 Task: Add Tillamook Extra Sharp Cheddar Cheese to the cart.
Action: Mouse moved to (51, 263)
Screenshot: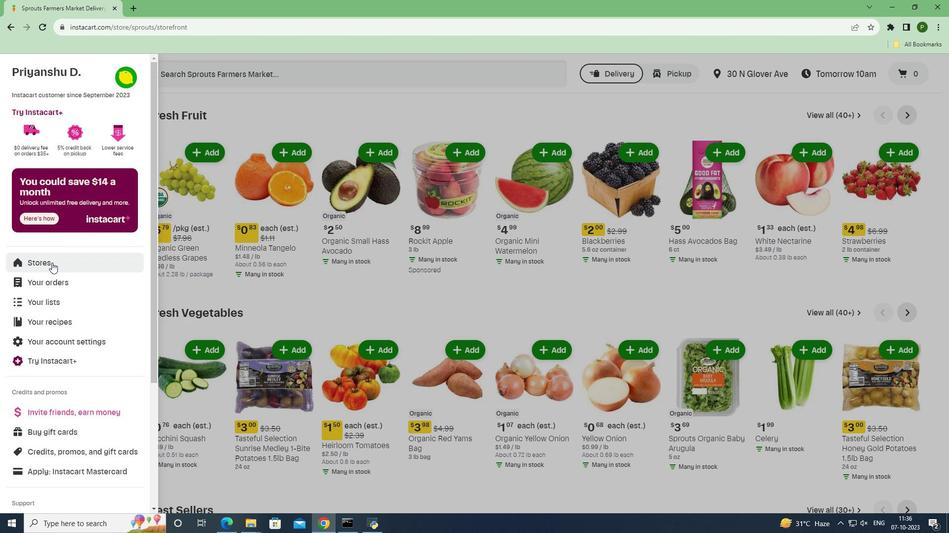 
Action: Mouse pressed left at (51, 263)
Screenshot: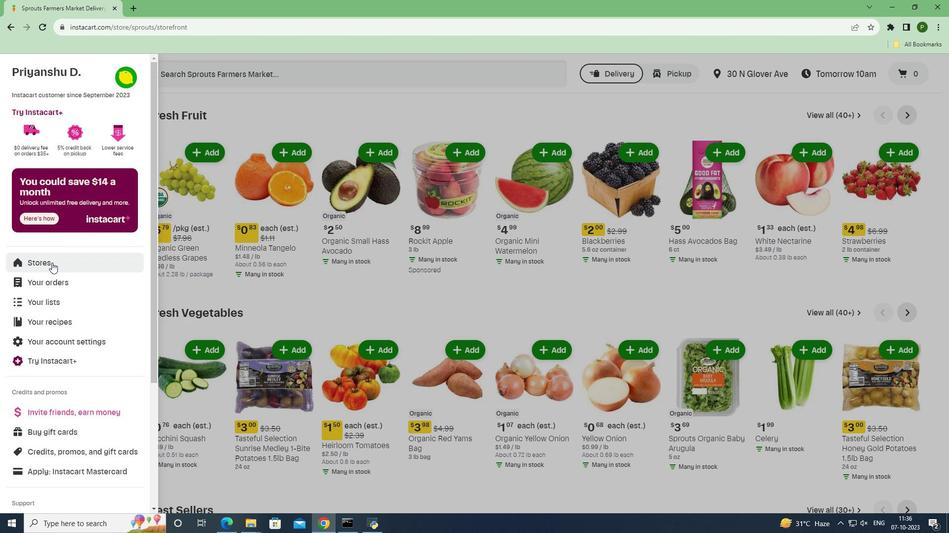 
Action: Mouse moved to (239, 107)
Screenshot: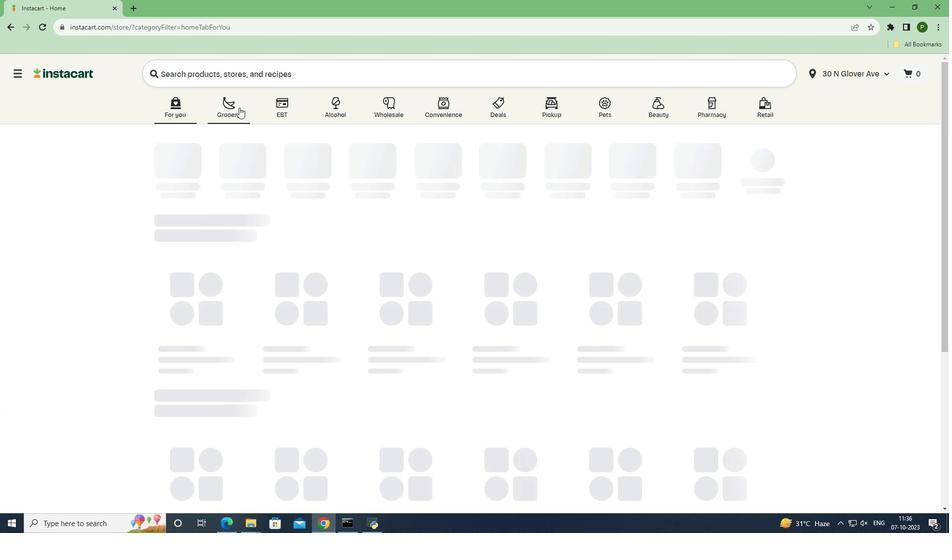
Action: Mouse pressed left at (239, 107)
Screenshot: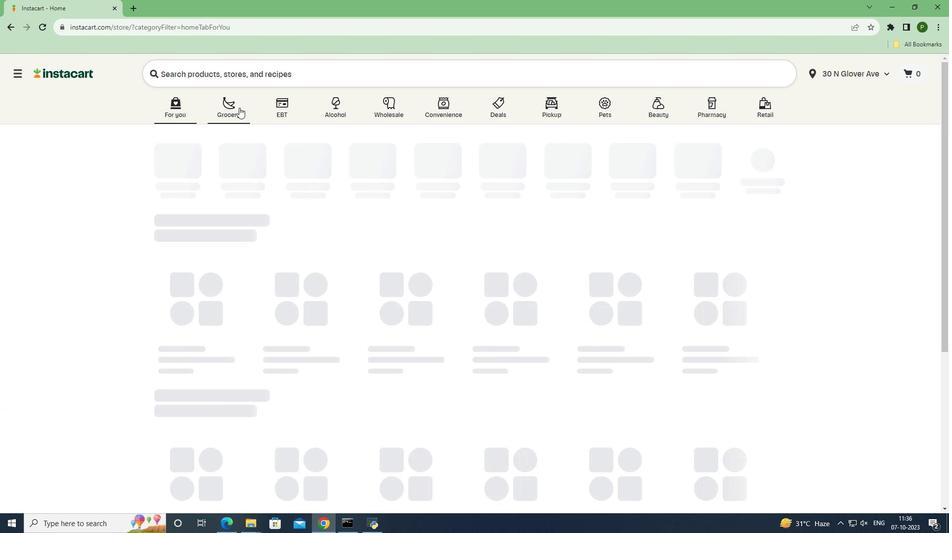 
Action: Mouse moved to (398, 230)
Screenshot: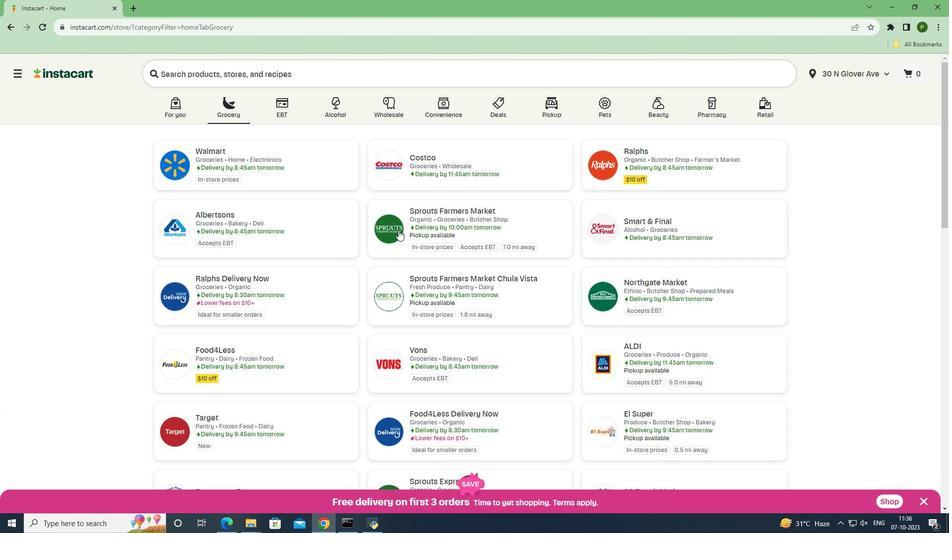 
Action: Mouse pressed left at (398, 230)
Screenshot: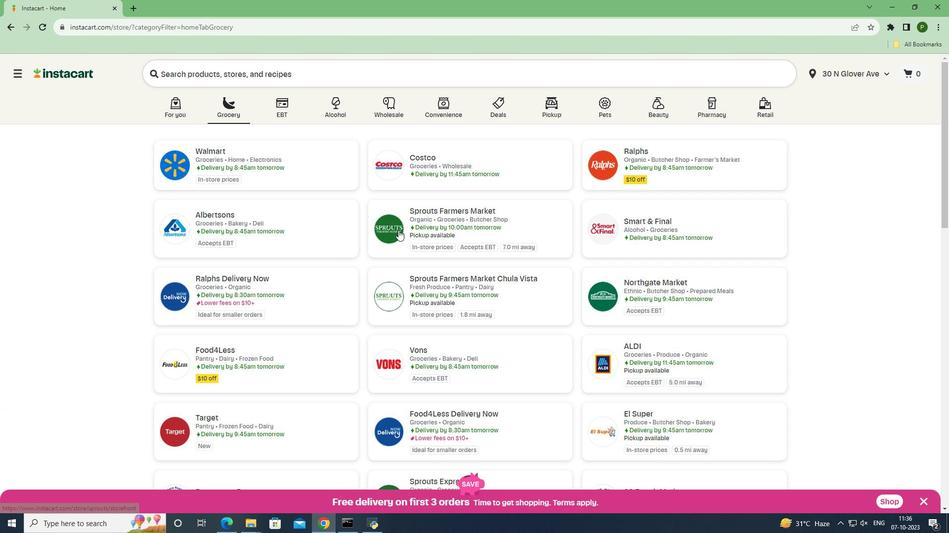 
Action: Mouse moved to (98, 319)
Screenshot: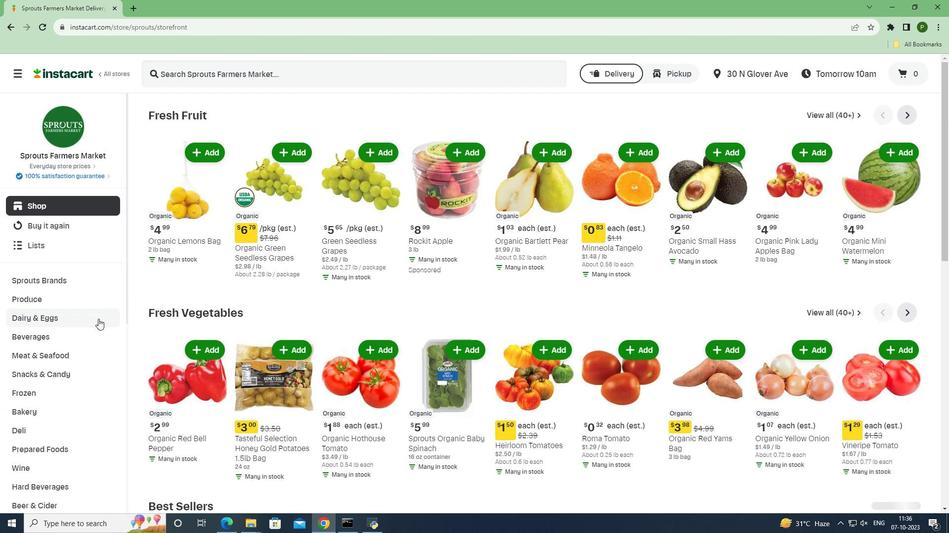 
Action: Mouse pressed left at (98, 319)
Screenshot: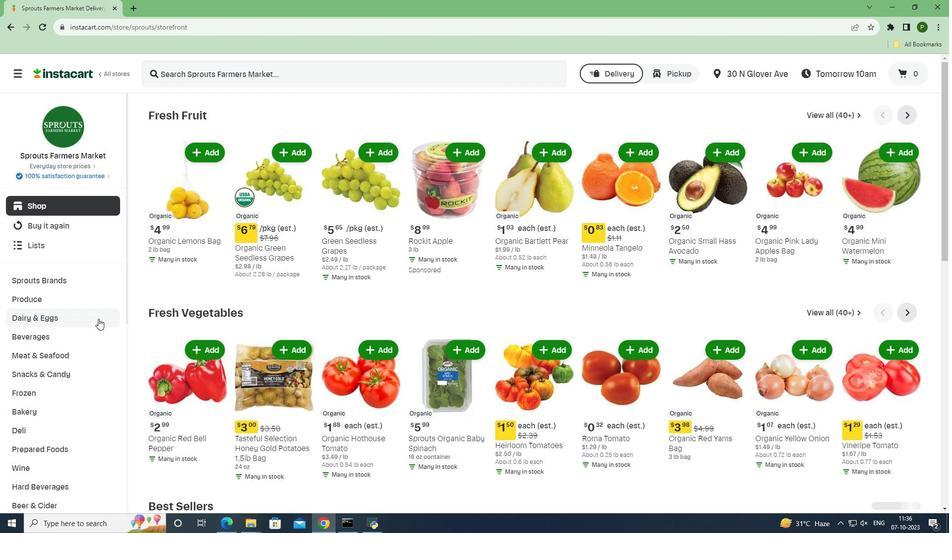 
Action: Mouse moved to (80, 357)
Screenshot: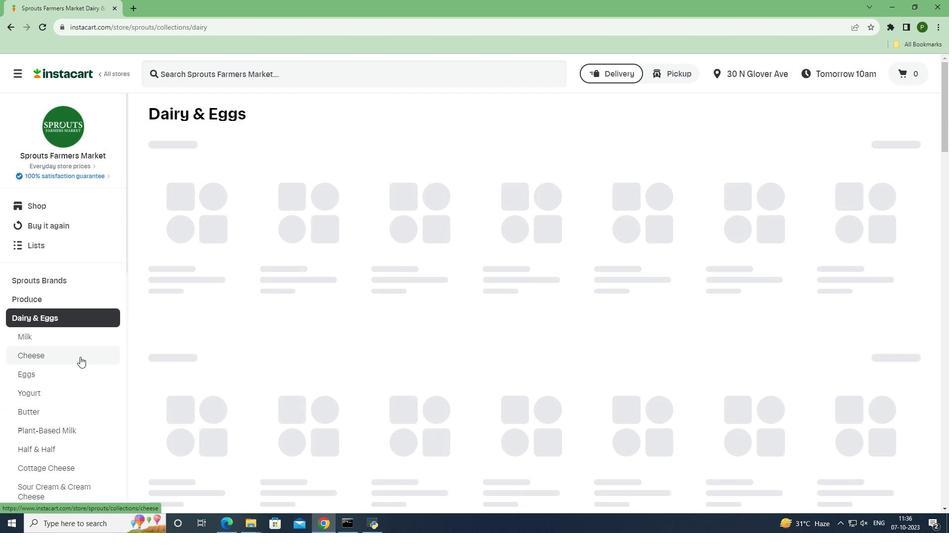 
Action: Mouse pressed left at (80, 357)
Screenshot: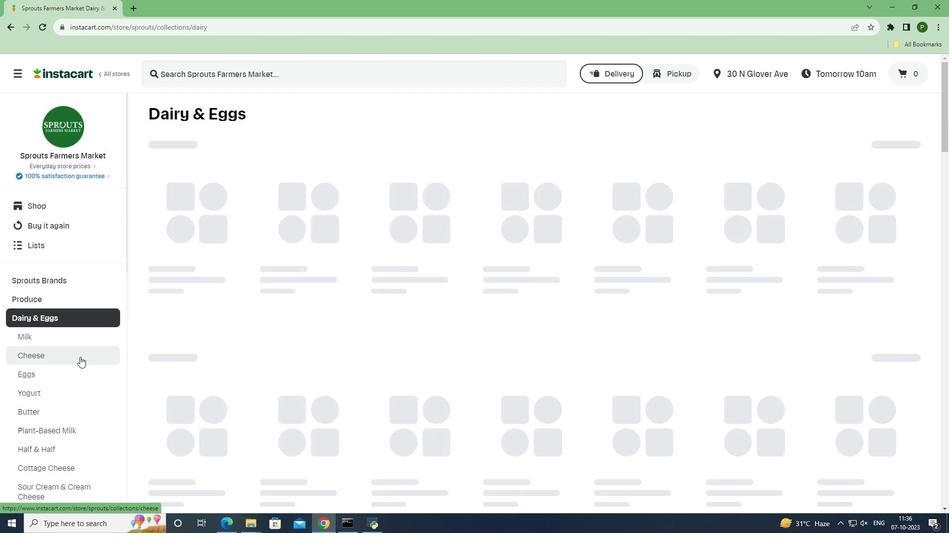 
Action: Mouse moved to (193, 72)
Screenshot: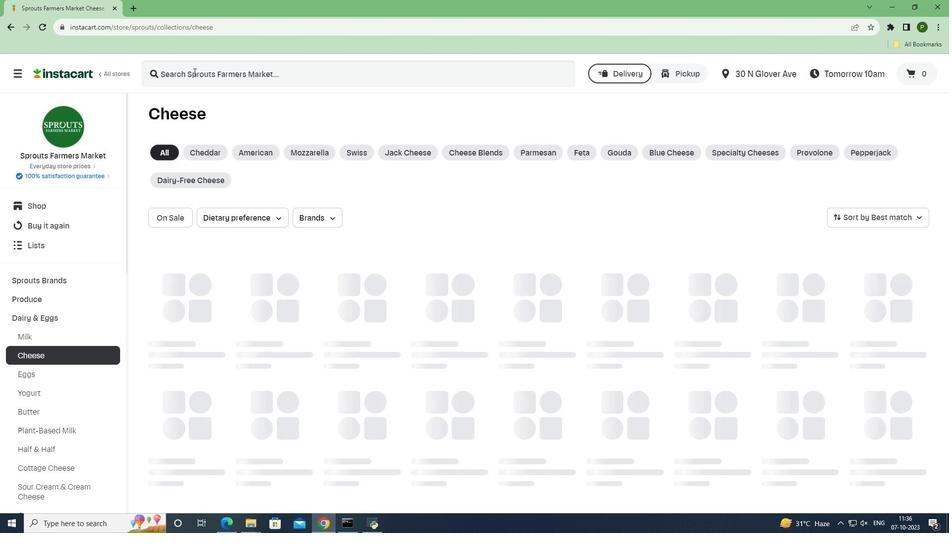 
Action: Mouse pressed left at (193, 72)
Screenshot: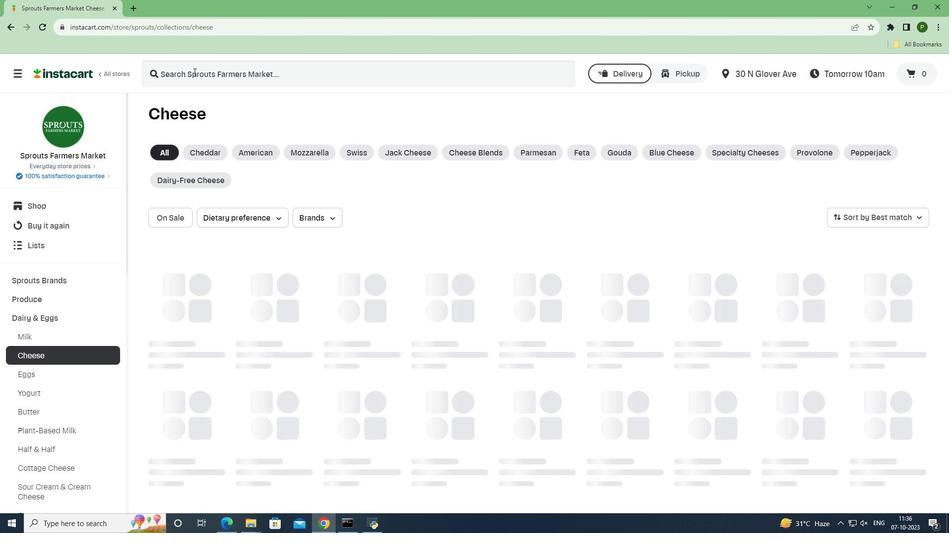 
Action: Mouse moved to (193, 72)
Screenshot: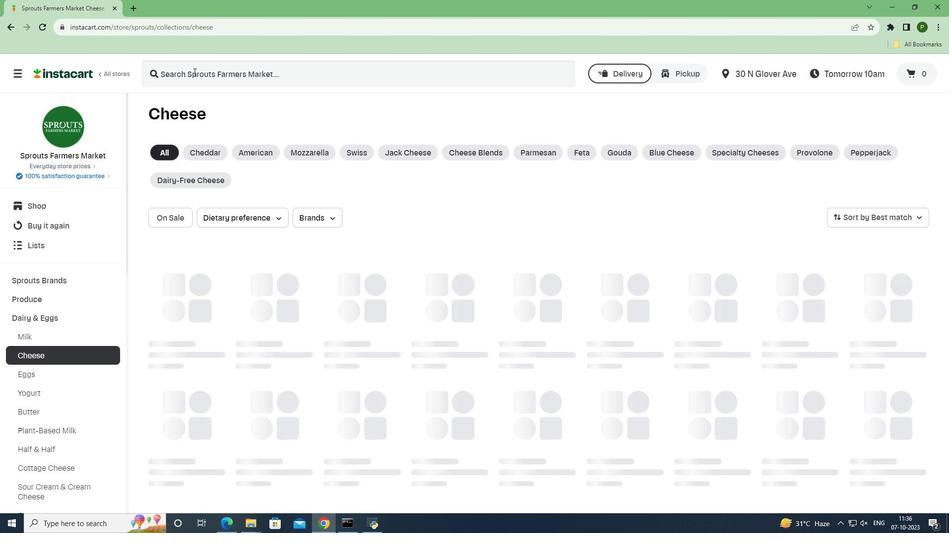 
Action: Key pressed <Key.caps_lock>T<Key.caps_lock>illamook<Key.space><Key.caps_lock>E<Key.caps_lock>xtra<Key.space><Key.caps_lock>S<Key.caps_lock>harp<Key.space><Key.caps_lock>C<Key.caps_lock>heddar<Key.space><Key.caps_lock>C<Key.caps_lock>heese<Key.space><Key.enter>
Screenshot: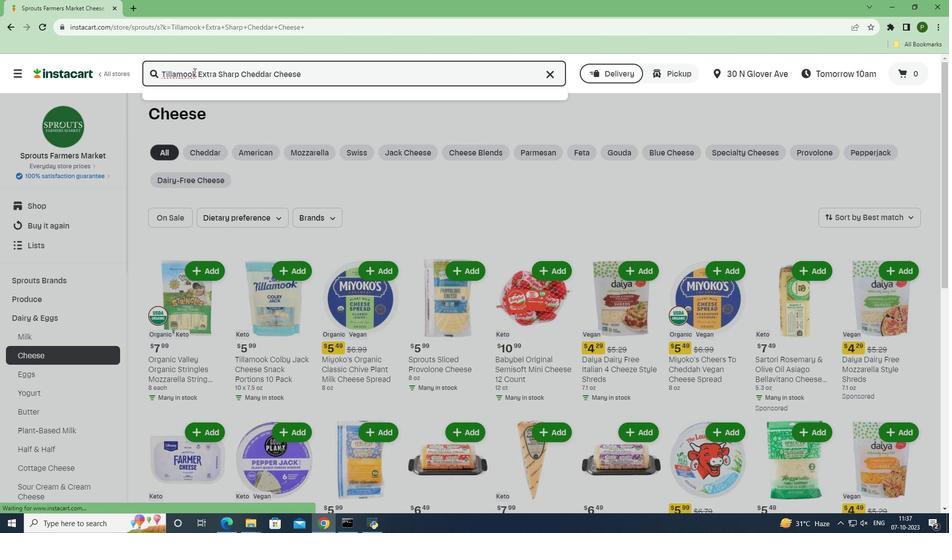 
Action: Mouse moved to (574, 174)
Screenshot: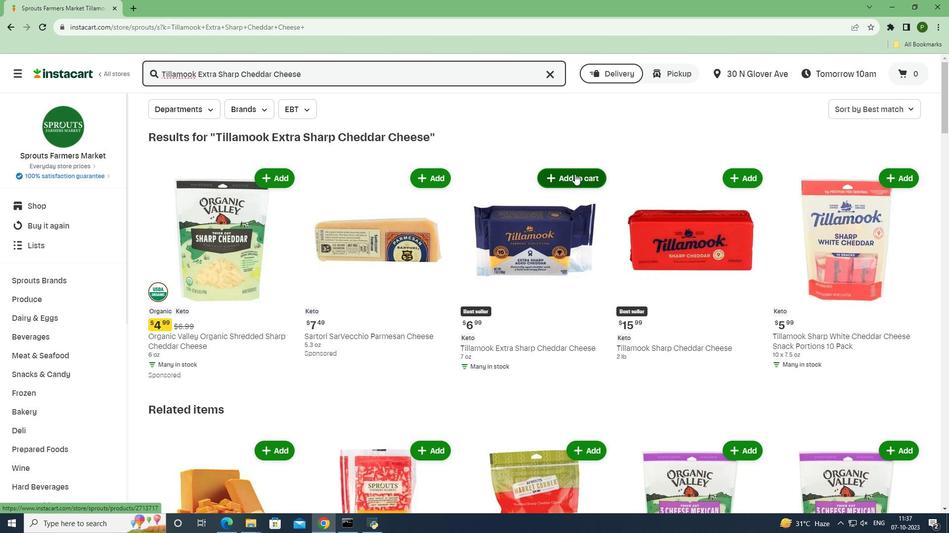 
Action: Mouse pressed left at (574, 174)
Screenshot: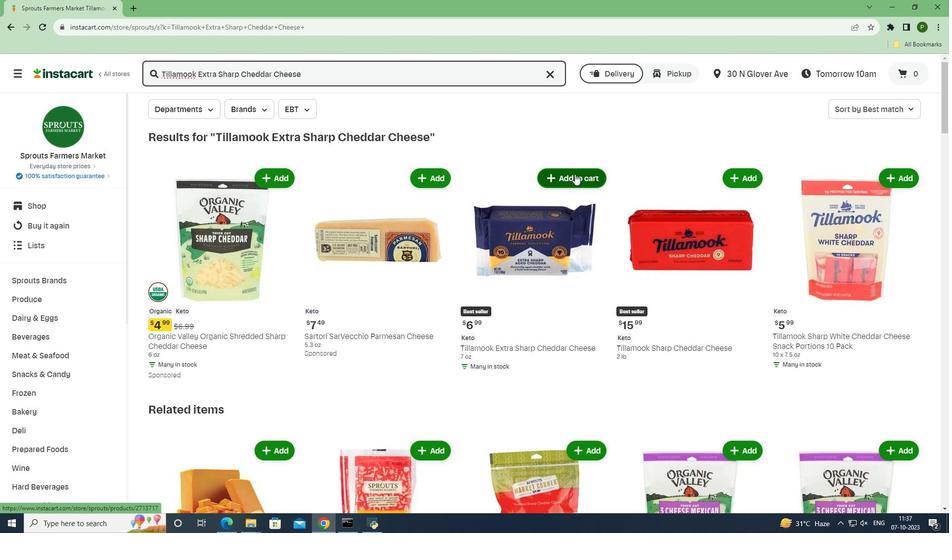 
Action: Mouse moved to (586, 282)
Screenshot: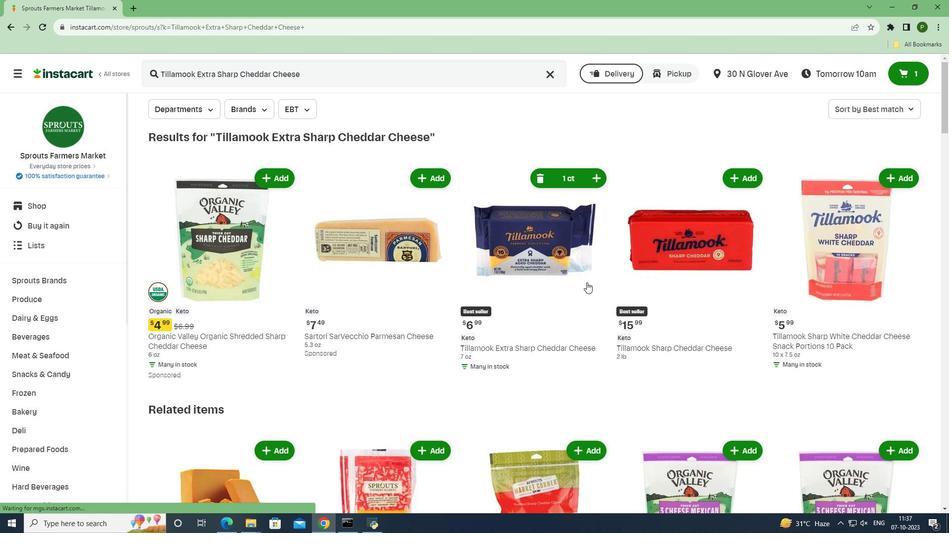 
